 Task: Create and rename a new folder in Outlook.
Action: Mouse moved to (149, 379)
Screenshot: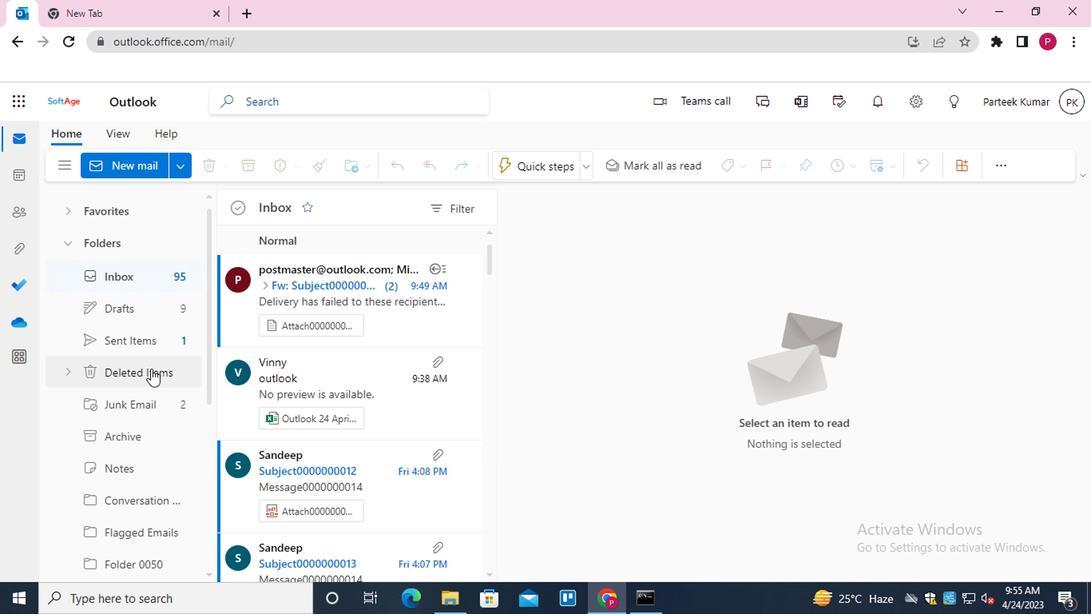 
Action: Mouse scrolled (149, 378) with delta (0, -1)
Screenshot: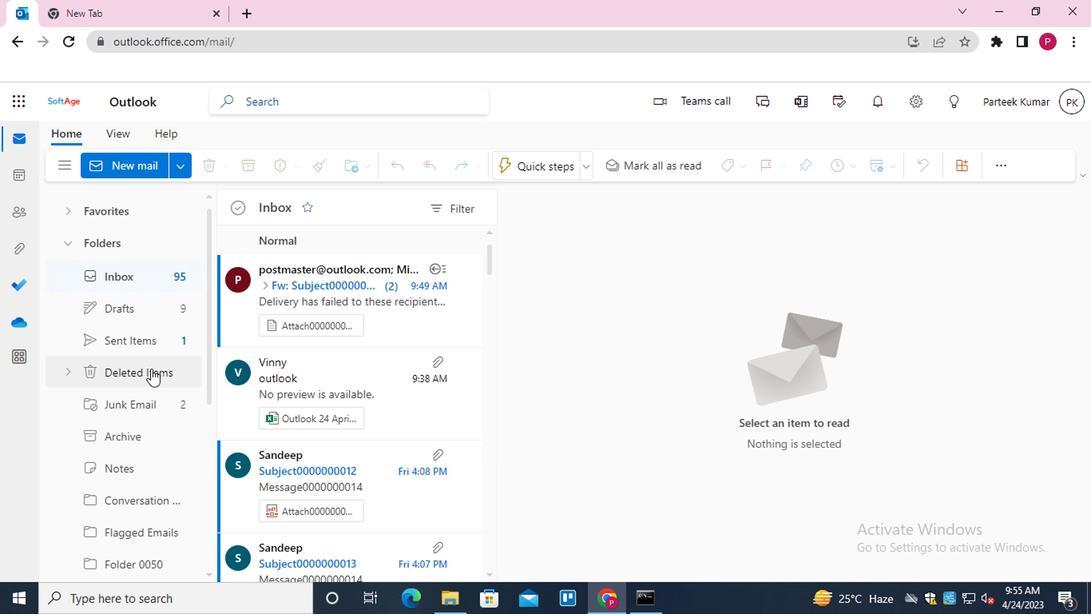 
Action: Mouse moved to (148, 380)
Screenshot: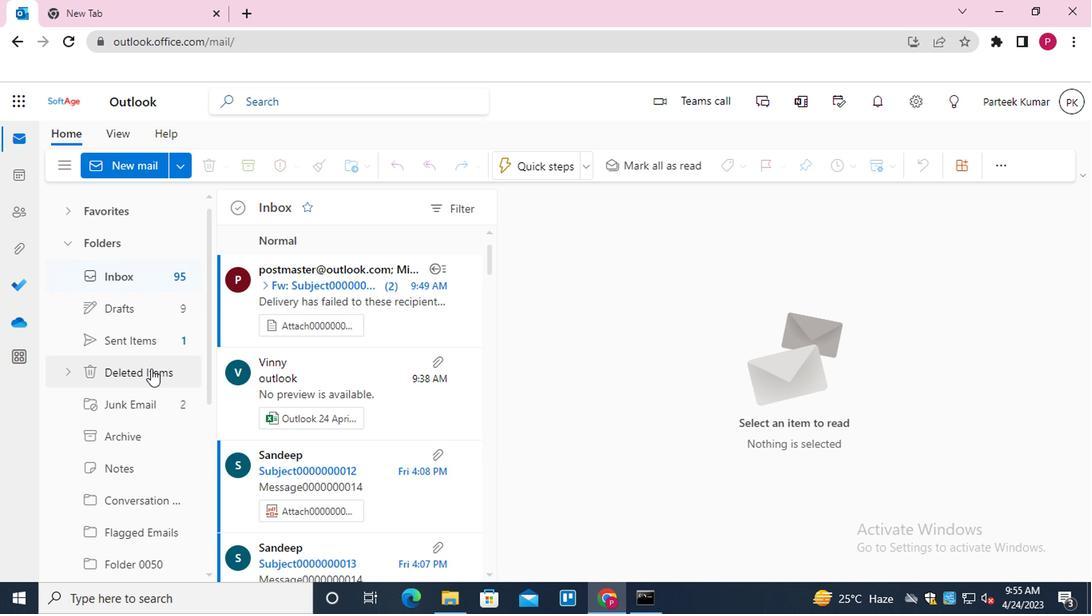 
Action: Mouse scrolled (148, 379) with delta (0, 0)
Screenshot: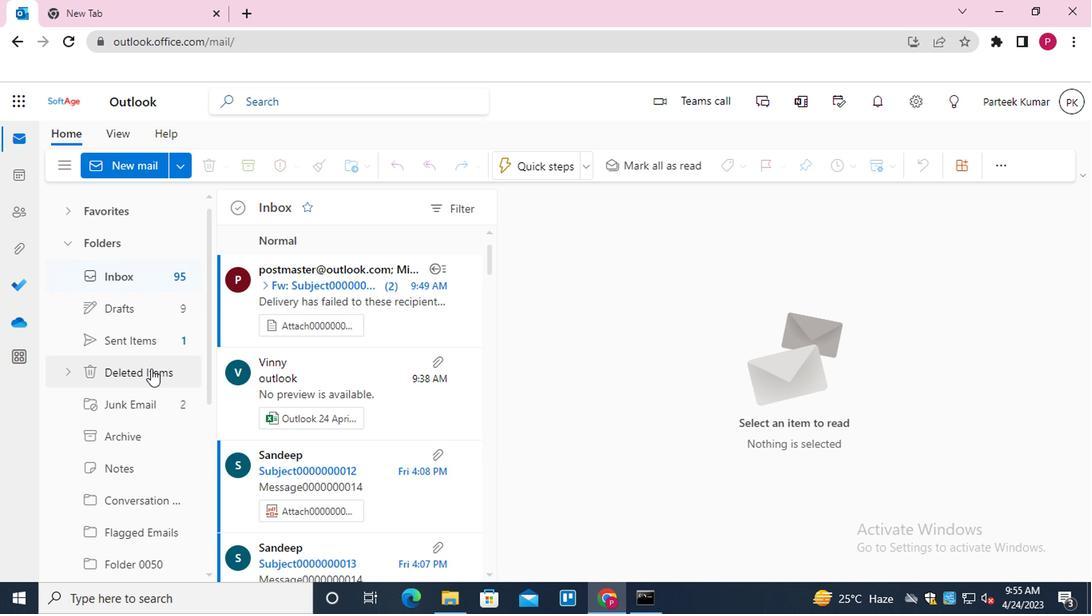 
Action: Mouse moved to (147, 382)
Screenshot: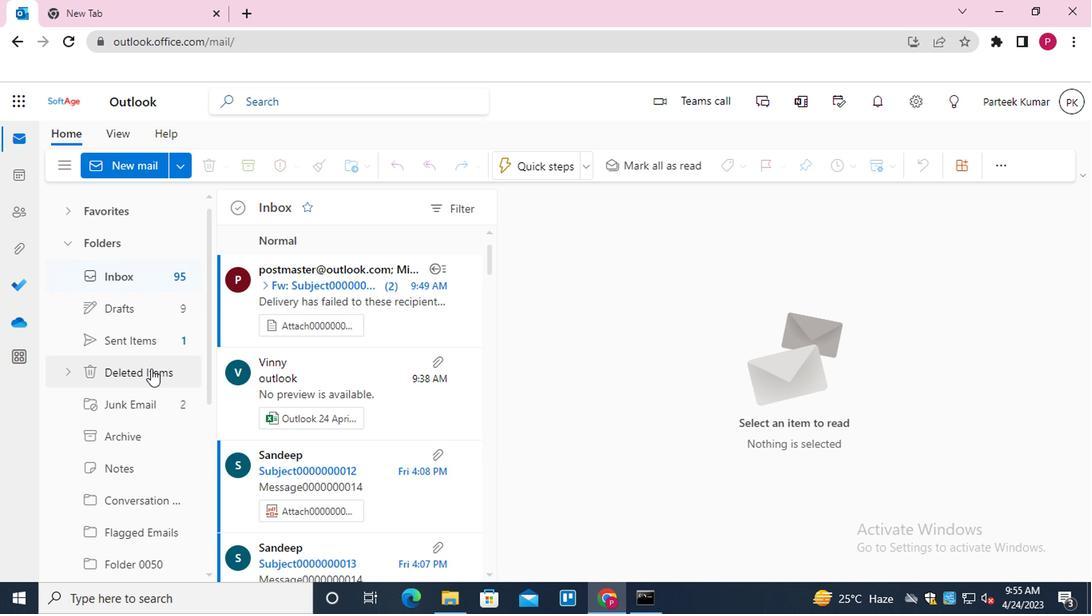 
Action: Mouse scrolled (147, 381) with delta (0, 0)
Screenshot: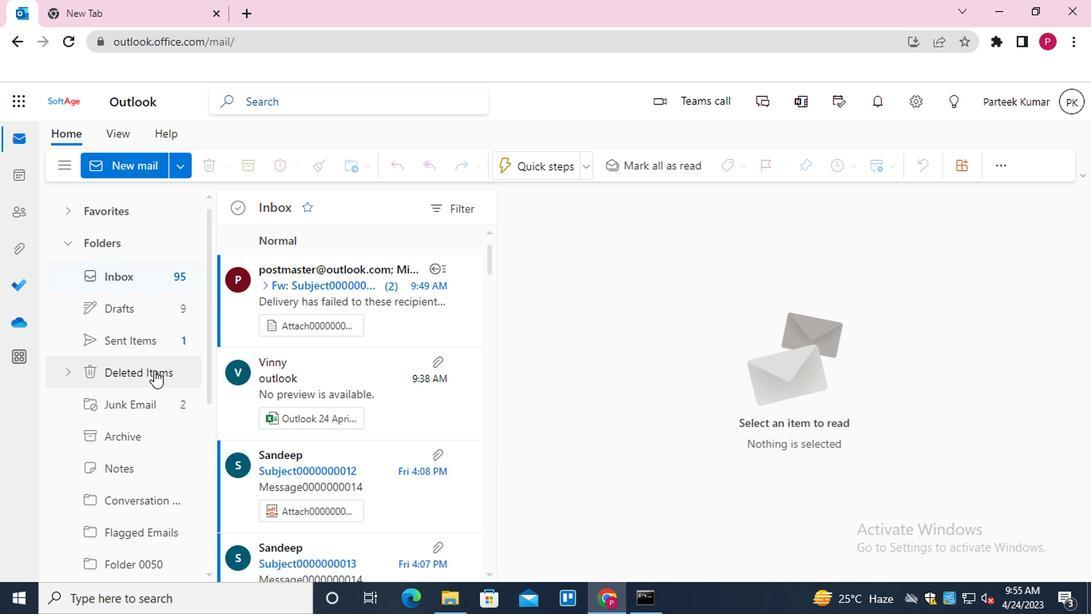 
Action: Mouse moved to (124, 483)
Screenshot: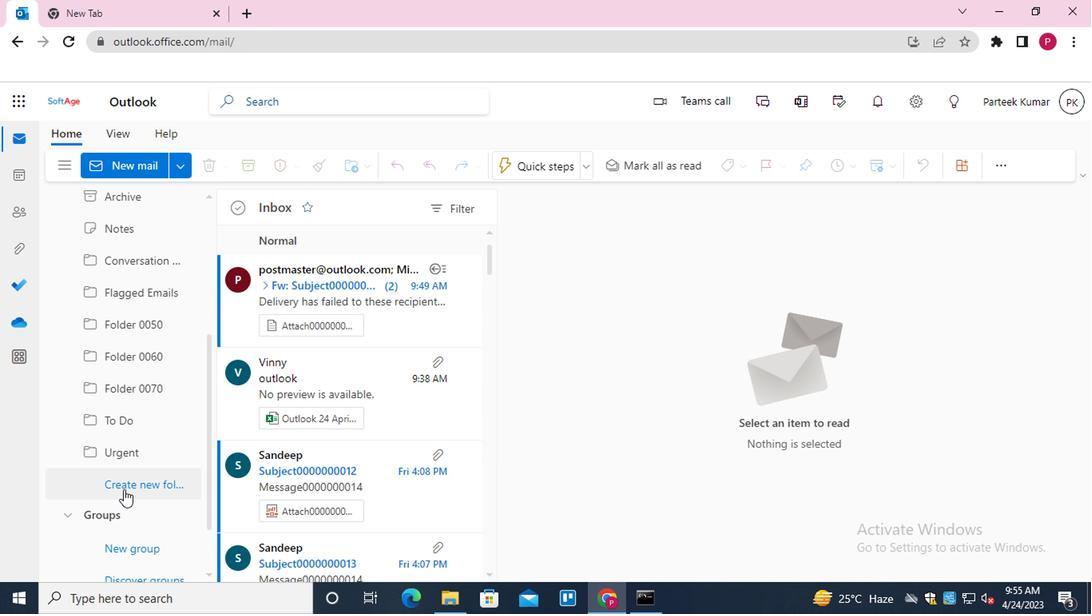 
Action: Mouse pressed left at (124, 483)
Screenshot: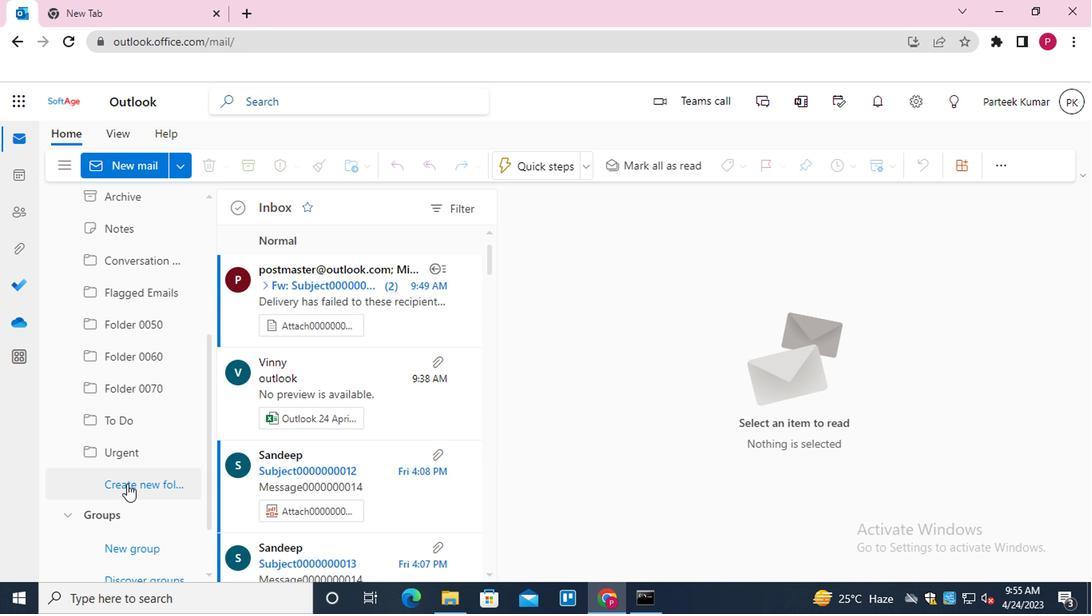
Action: Mouse moved to (101, 487)
Screenshot: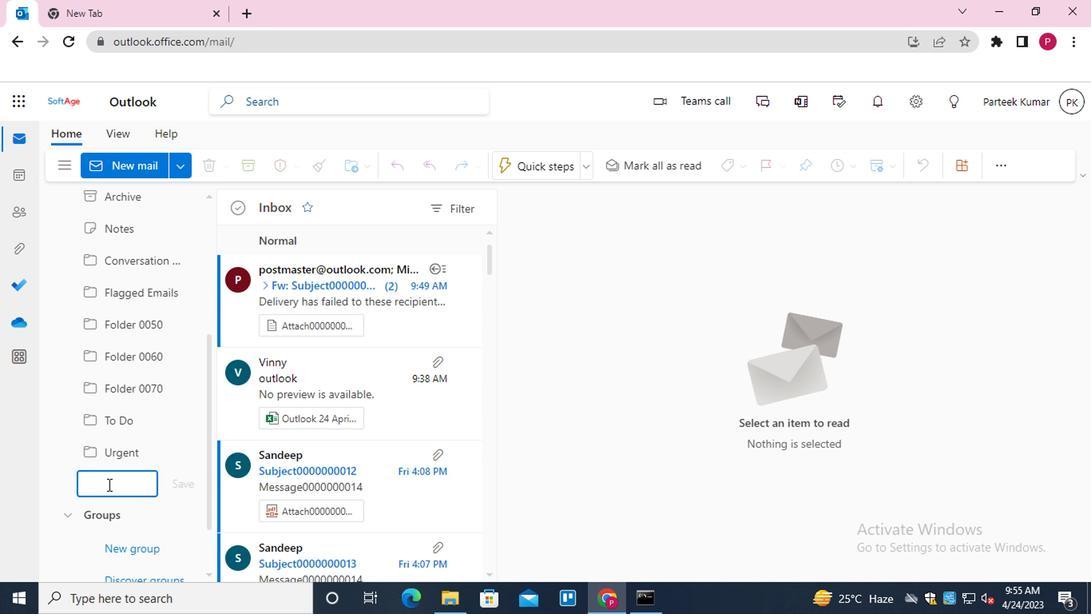 
Action: Key pressed <Key.shift><Key.shift><Key.shift><Key.shift><Key.shift><Key.shift><Key.shift><Key.shift><Key.shift><Key.shift><Key.shift><Key.shift><Key.shift><Key.shift><Key.shift>FOLDRE<Key.backspace><Key.backspace>ER0000000011
Screenshot: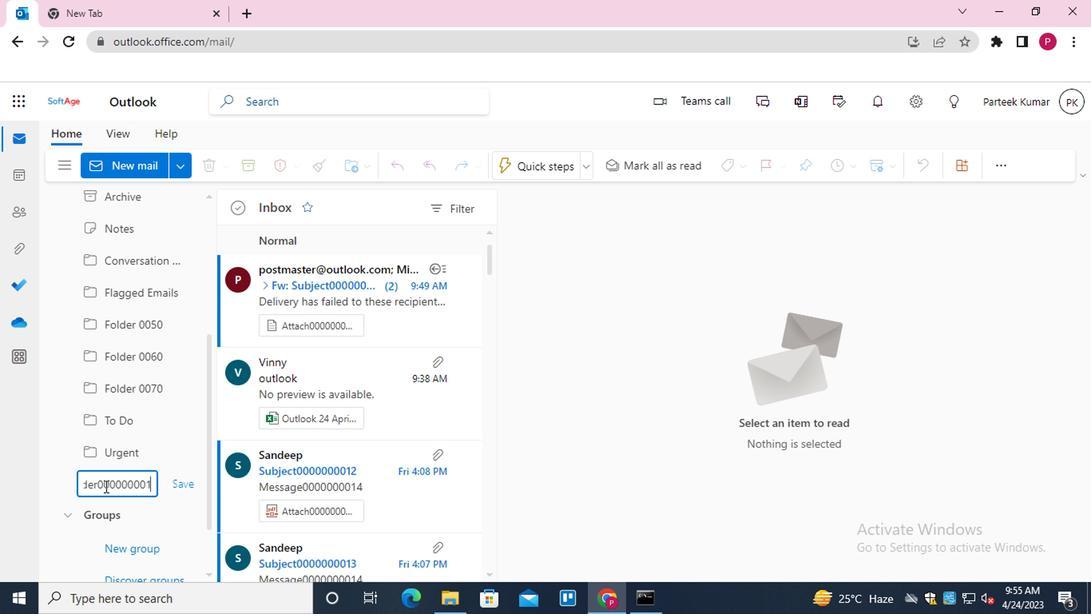 
Action: Mouse moved to (185, 489)
Screenshot: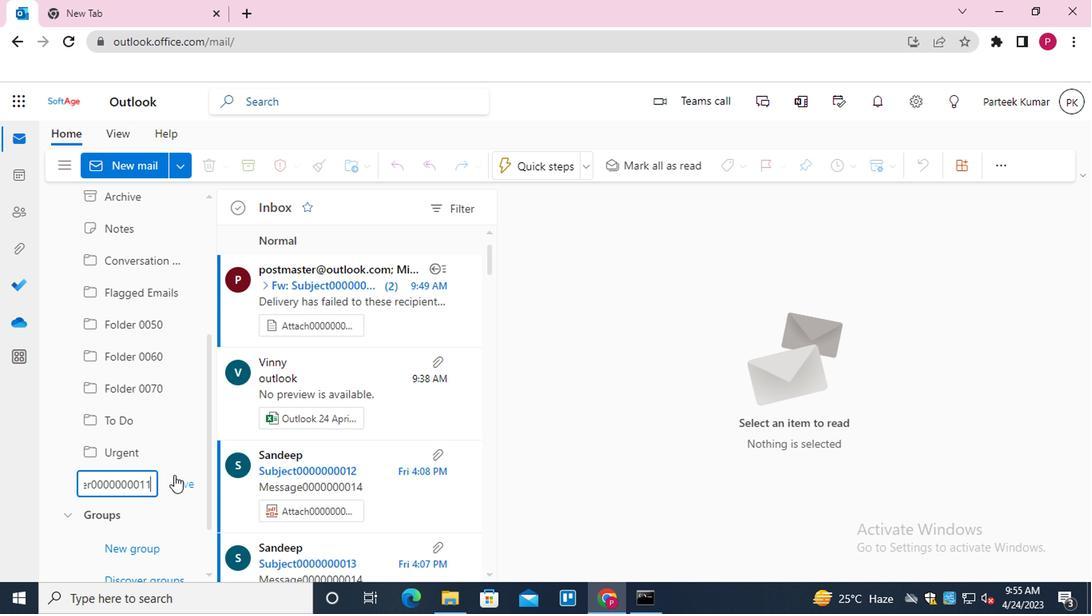 
Action: Mouse pressed left at (185, 489)
Screenshot: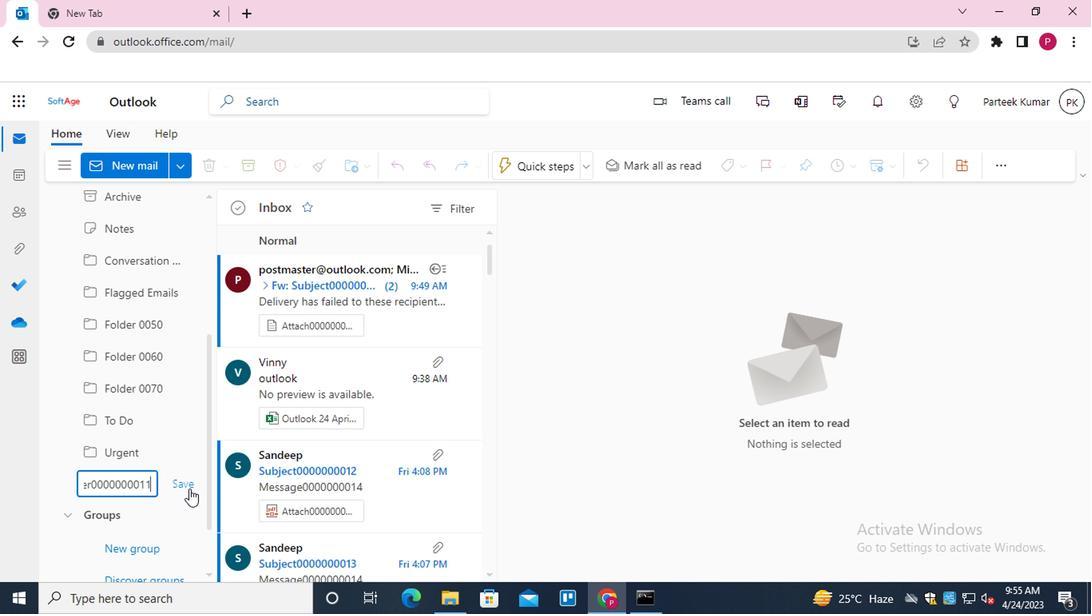 
Action: Mouse moved to (152, 520)
Screenshot: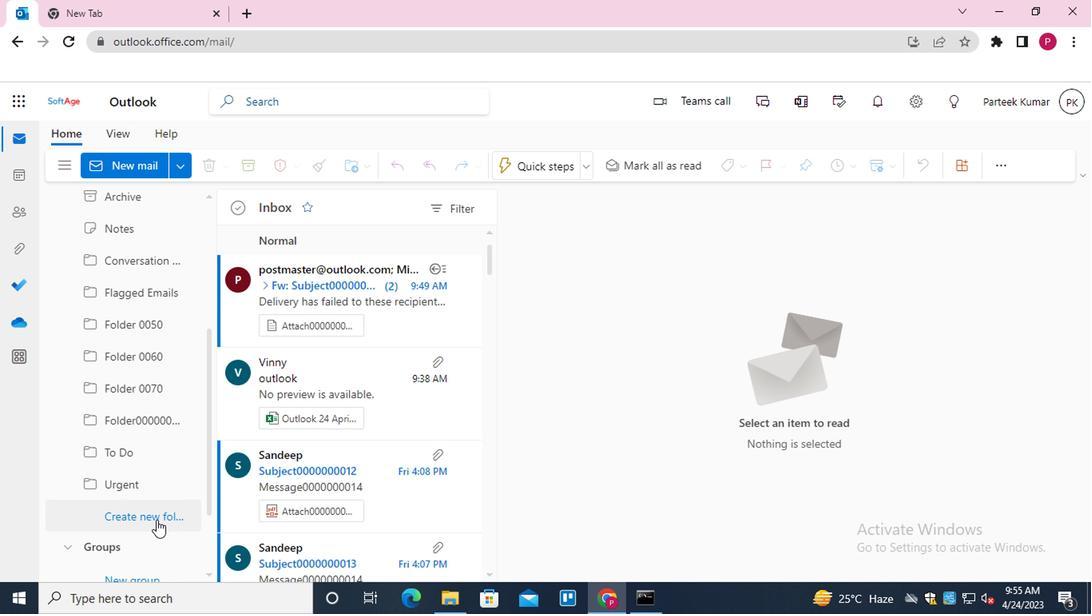 
Action: Mouse pressed left at (152, 520)
Screenshot: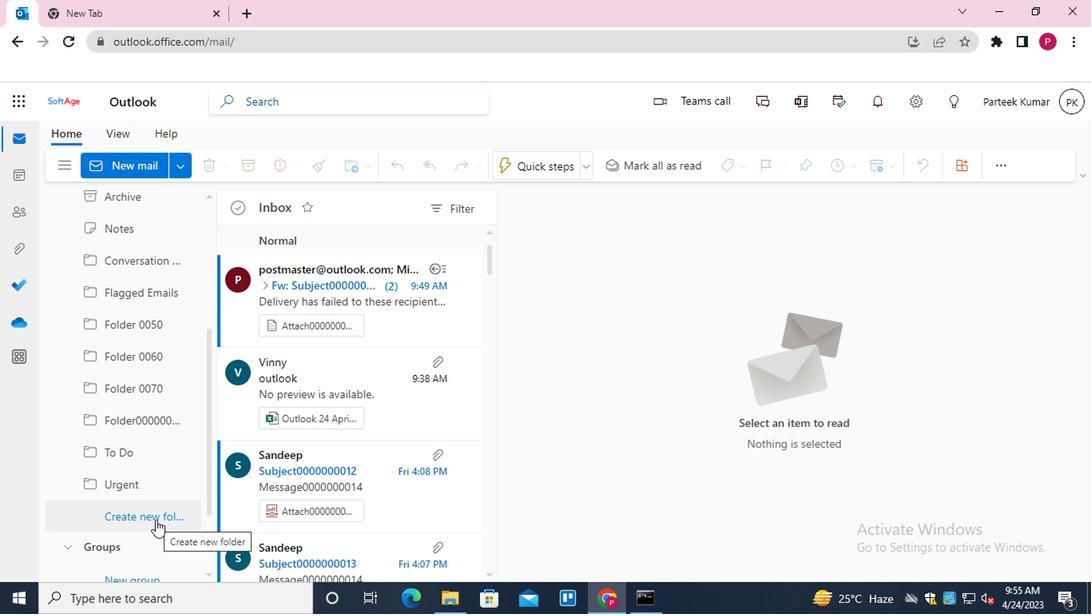 
Action: Key pressed <Key.shift>FOLDER0000000012
Screenshot: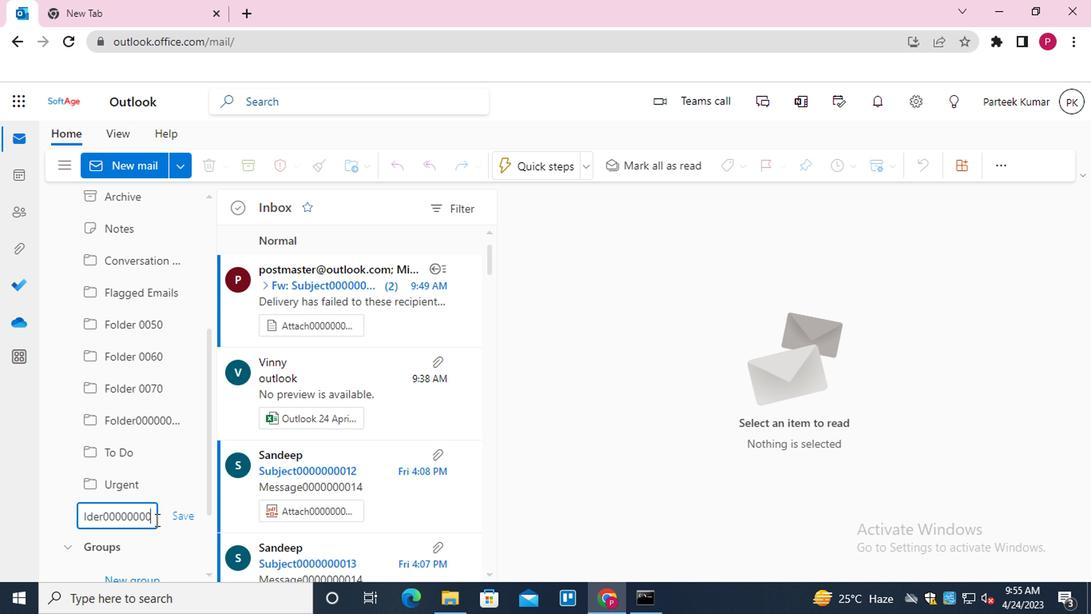 
Action: Mouse moved to (176, 520)
Screenshot: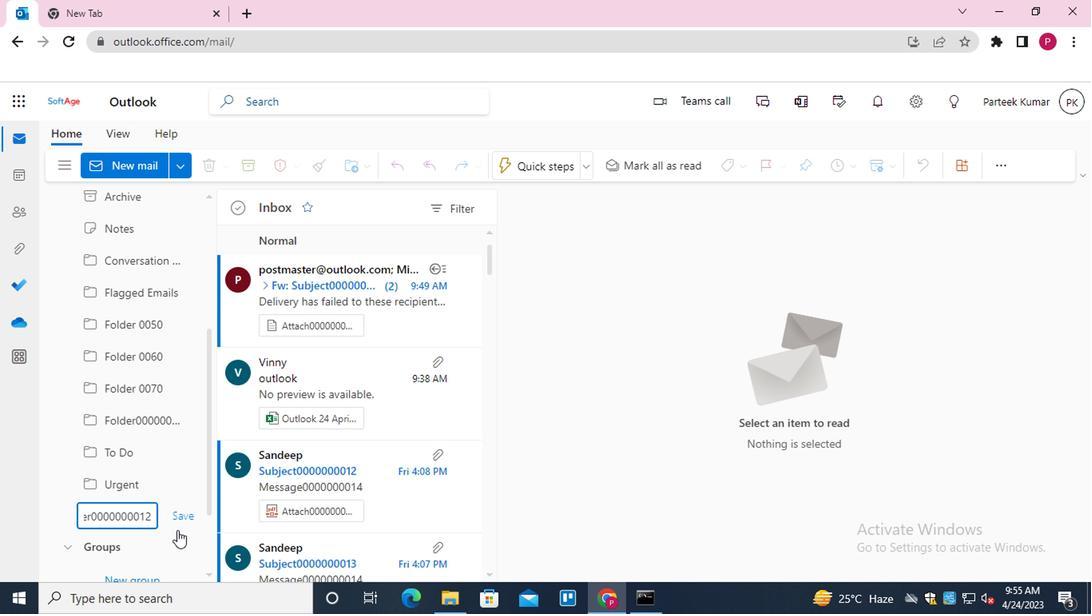 
Action: Mouse pressed left at (176, 520)
Screenshot: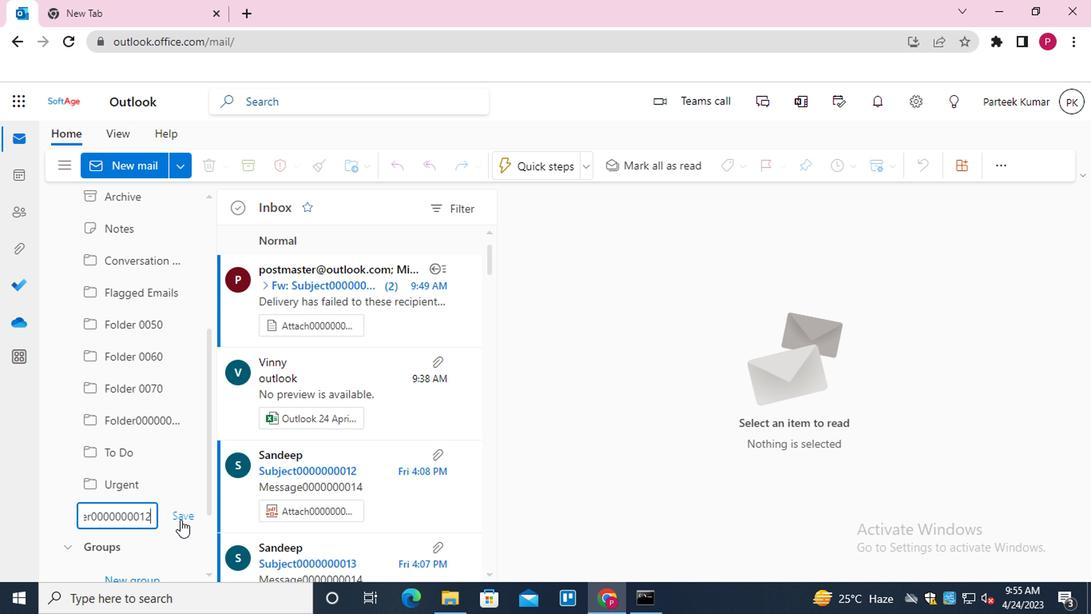 
Action: Mouse moved to (148, 546)
Screenshot: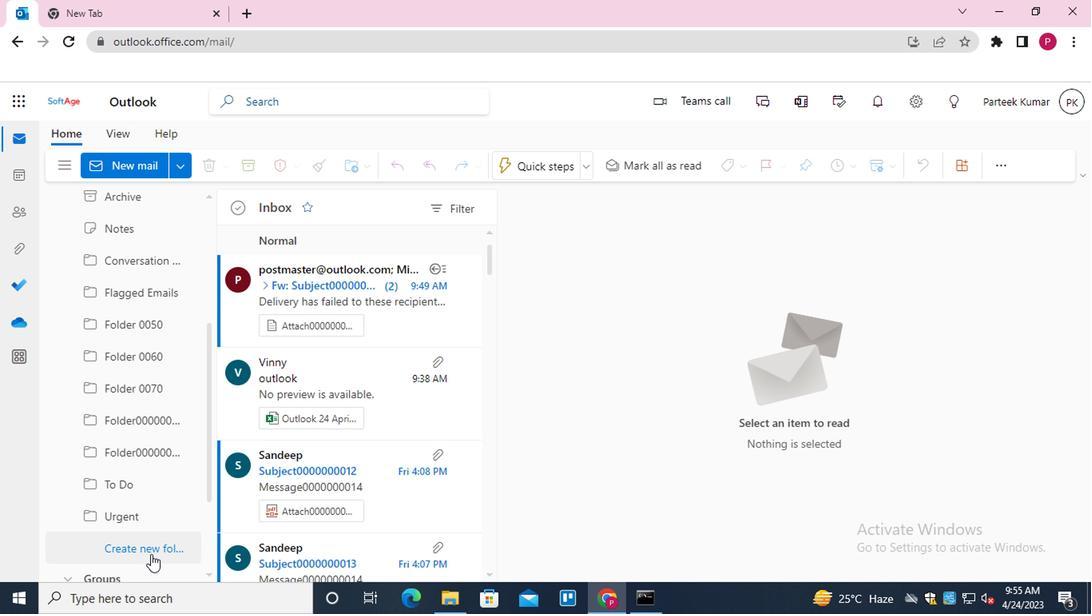 
Action: Mouse pressed left at (148, 546)
Screenshot: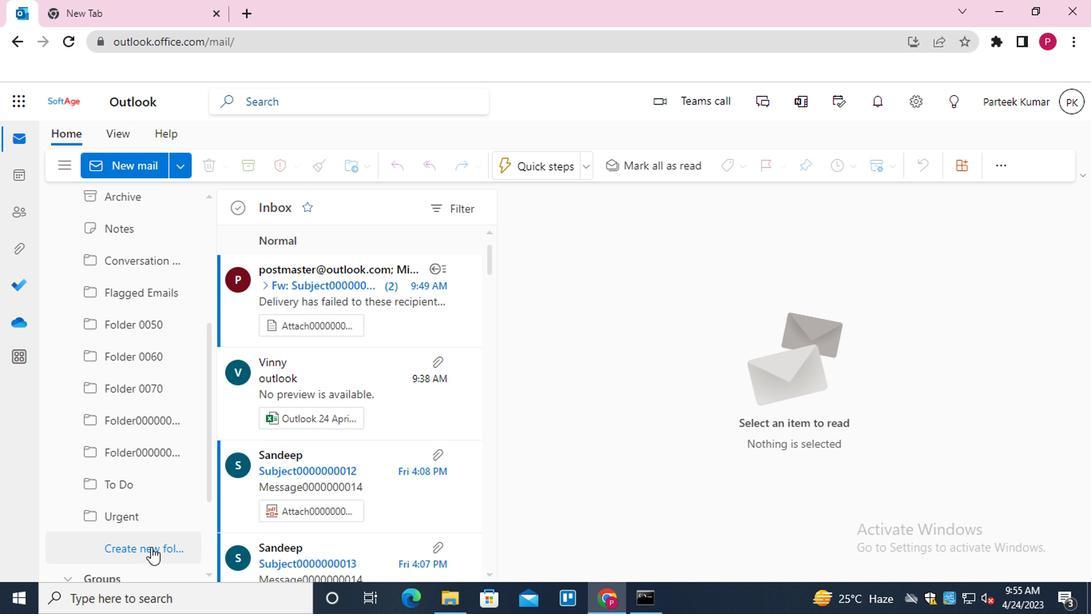 
Action: Mouse moved to (110, 539)
Screenshot: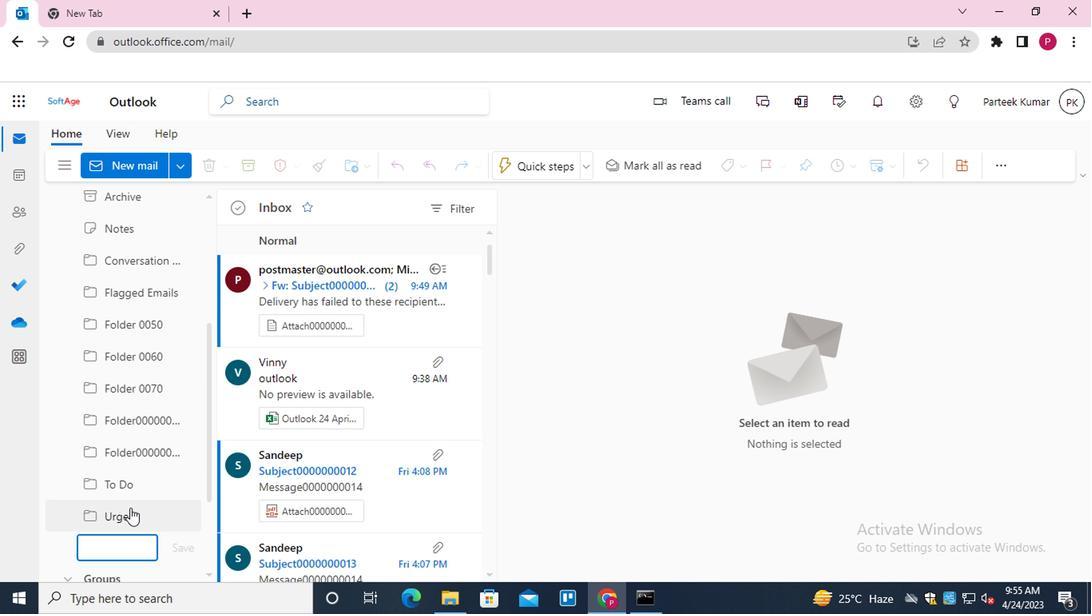 
Action: Key pressed <Key.shift>FOLDER0000000013
Screenshot: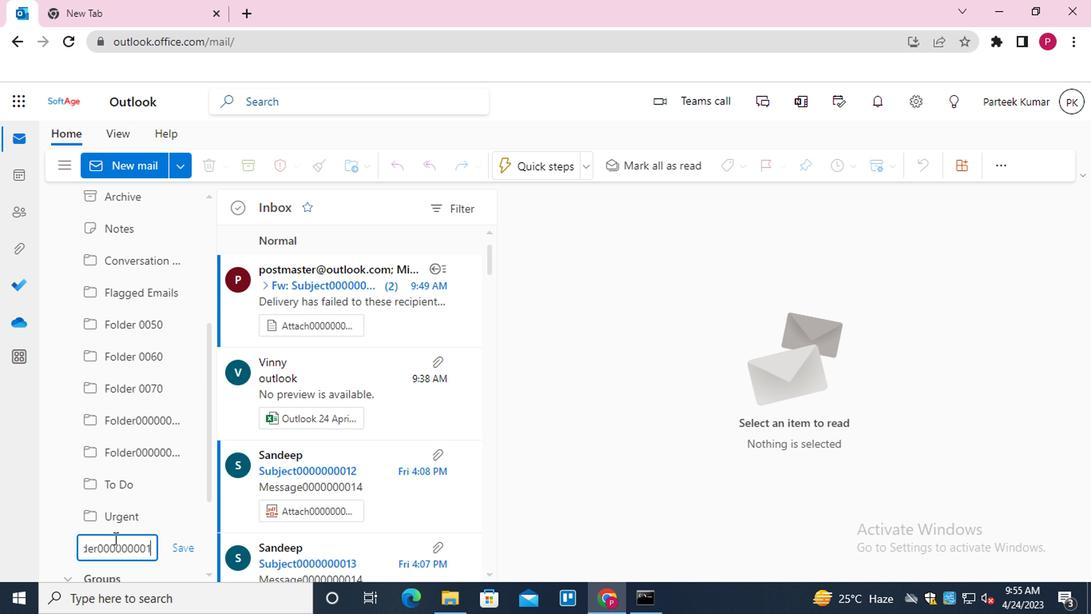 
Action: Mouse moved to (185, 549)
Screenshot: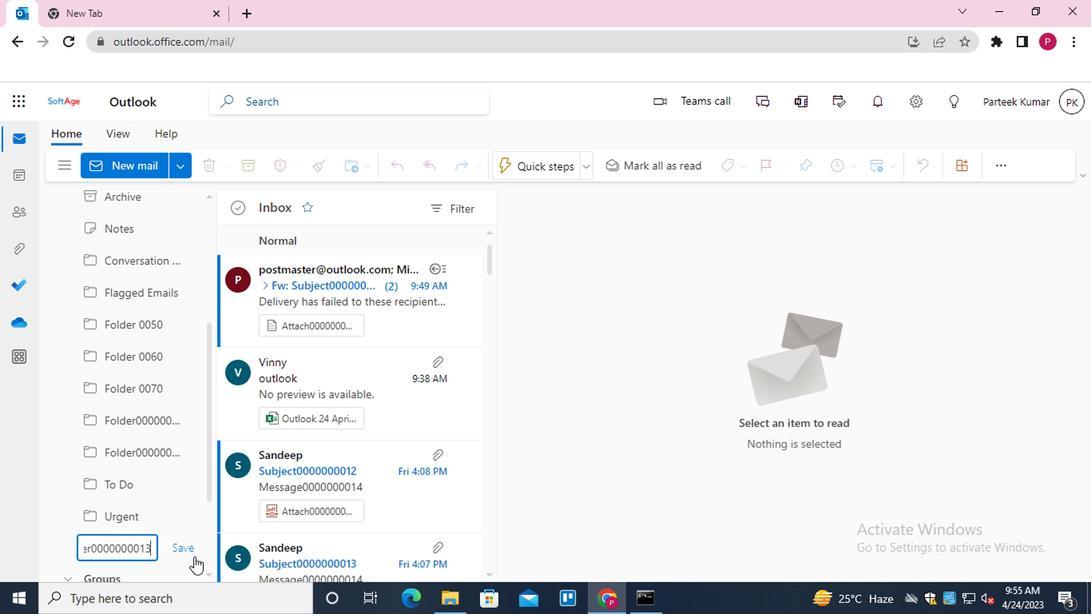 
Action: Mouse pressed left at (185, 549)
Screenshot: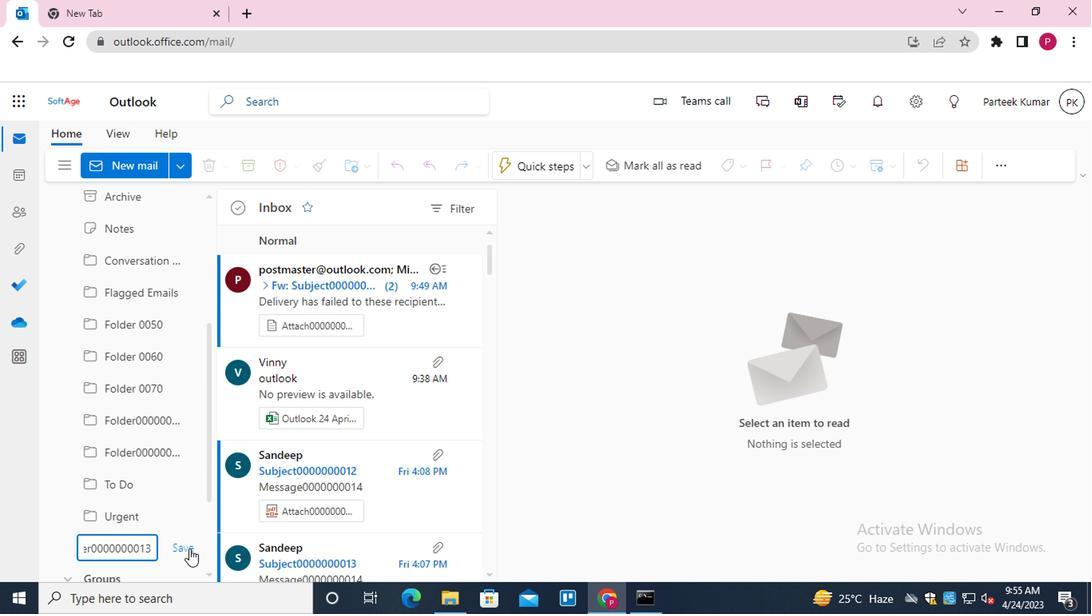 
Action: Mouse moved to (137, 423)
Screenshot: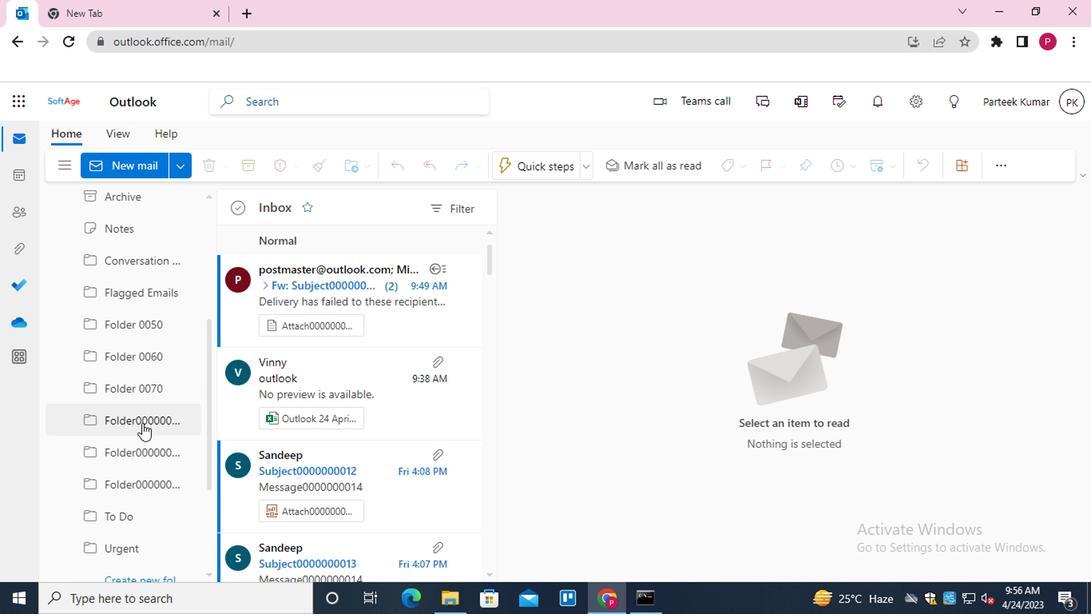 
Action: Mouse pressed right at (137, 423)
Screenshot: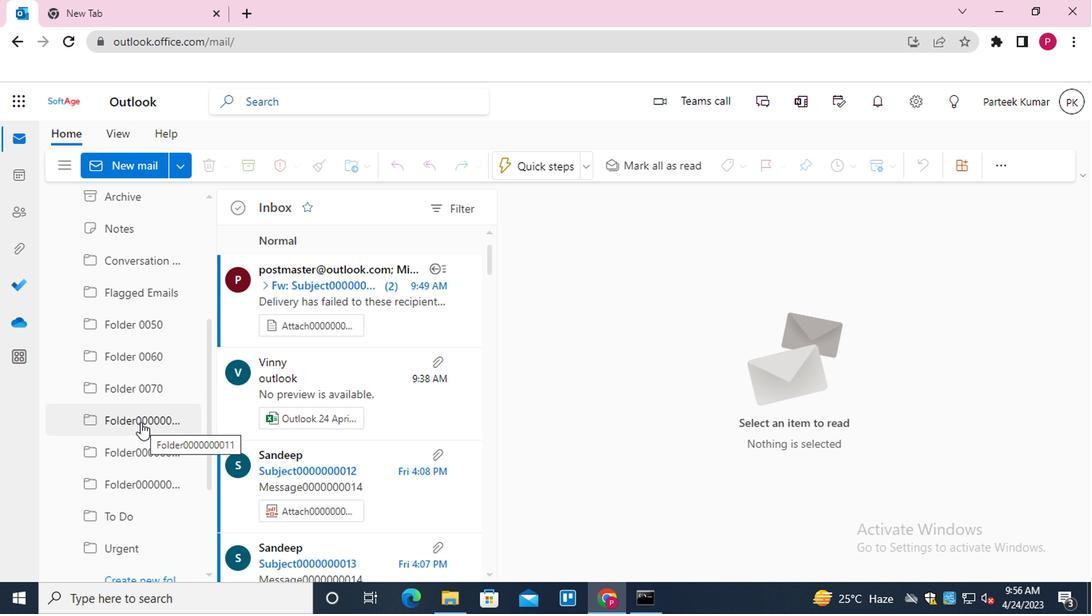 
Action: Mouse moved to (197, 159)
Screenshot: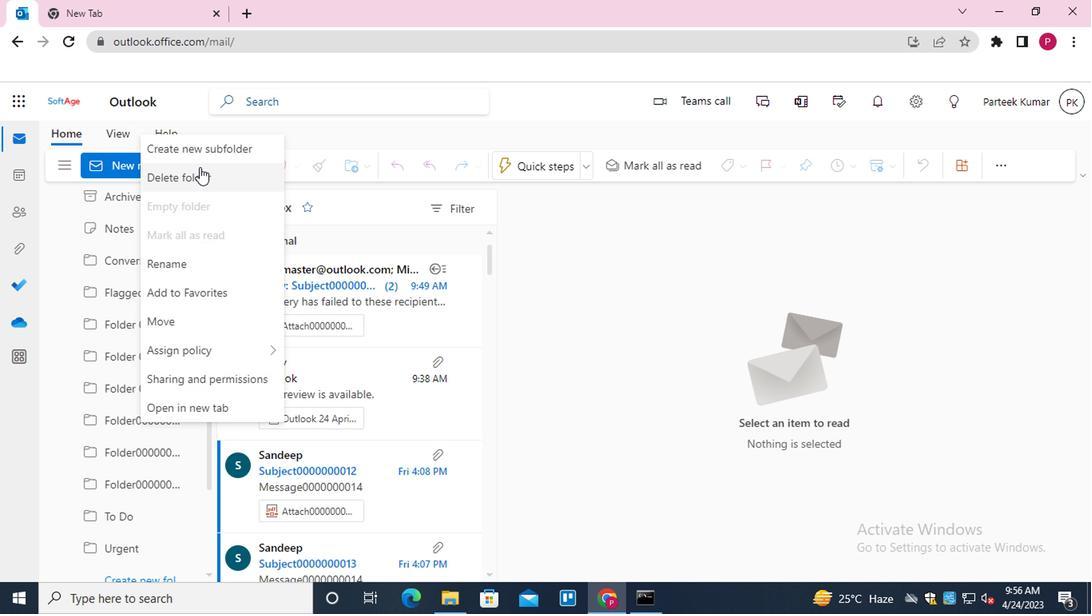 
Action: Mouse pressed left at (197, 159)
Screenshot: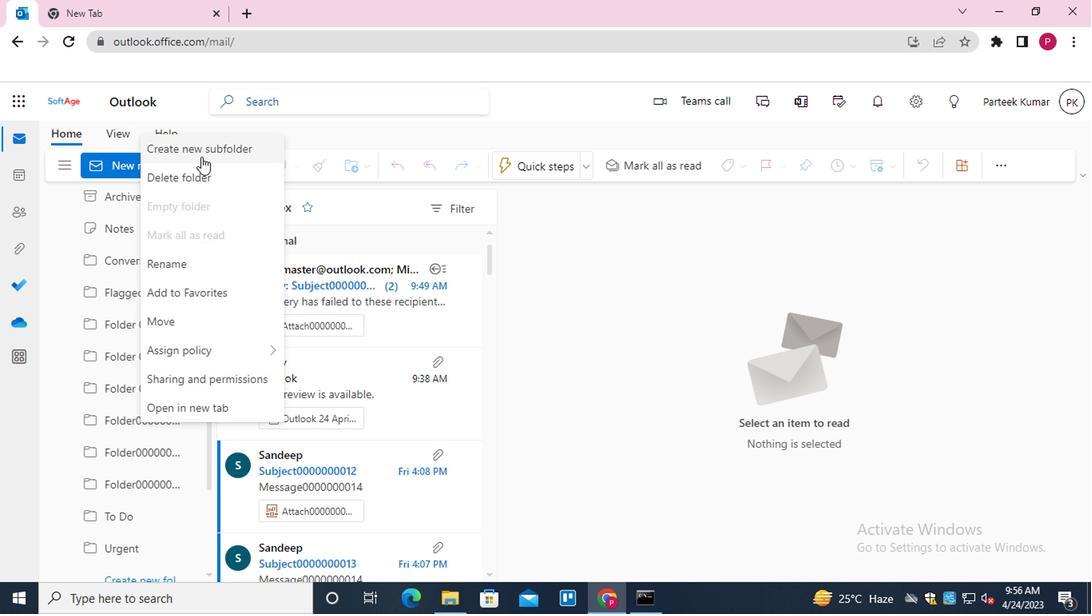 
Action: Mouse moved to (140, 462)
Screenshot: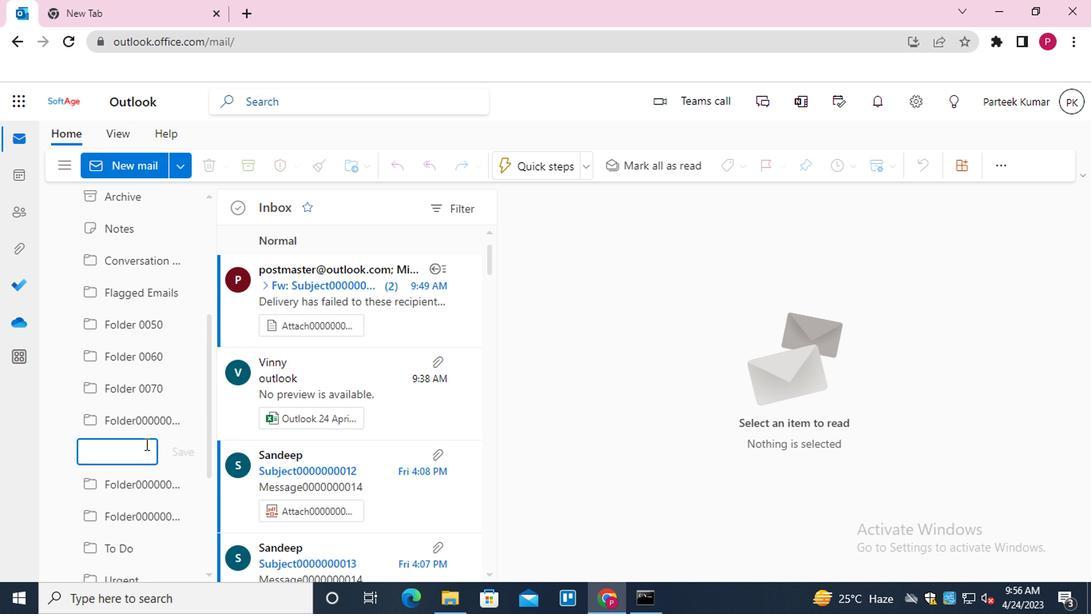 
Action: Key pressed <Key.shift>FOLDER0000000014
Screenshot: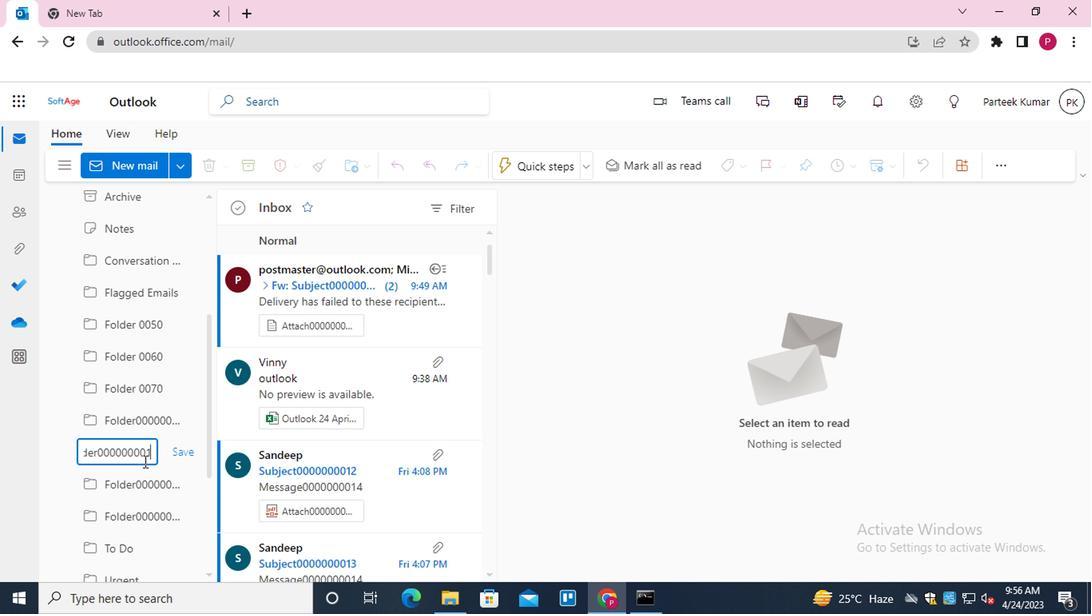 
Action: Mouse moved to (174, 449)
Screenshot: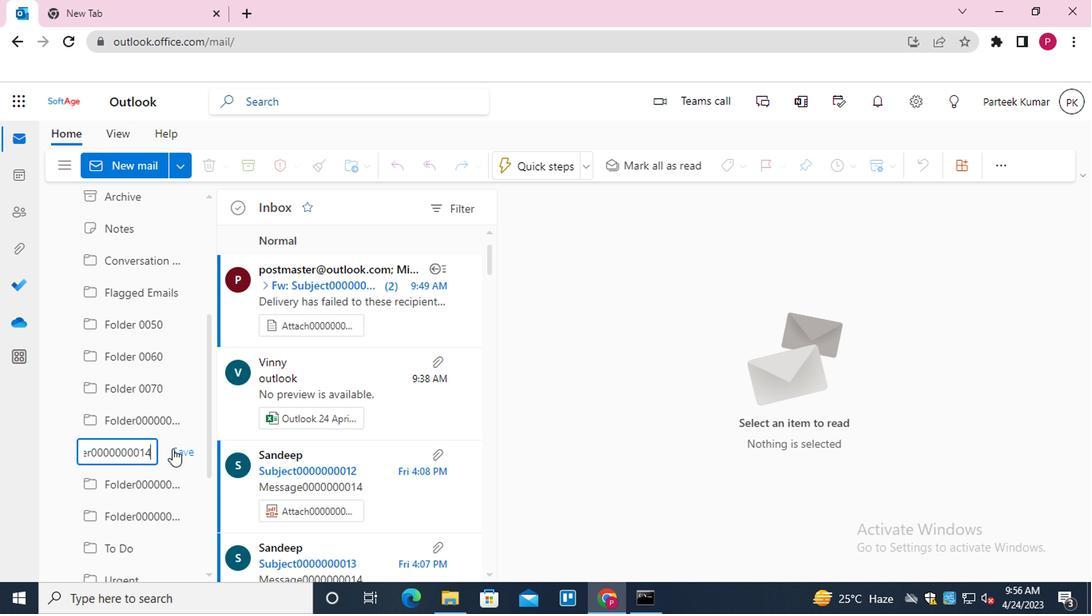 
Action: Mouse pressed left at (174, 449)
Screenshot: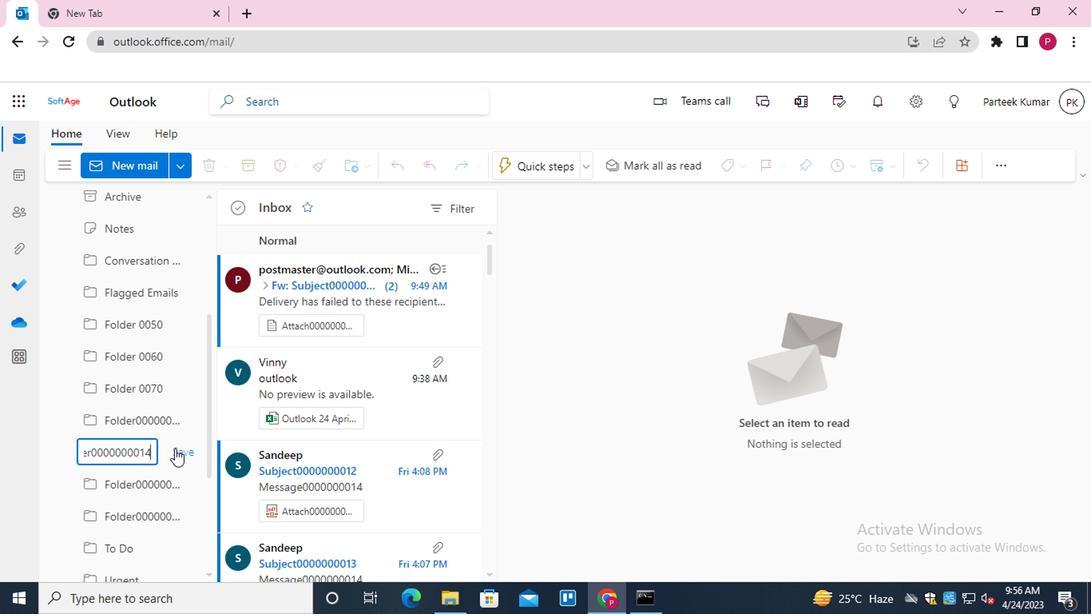 
Action: Mouse moved to (151, 489)
Screenshot: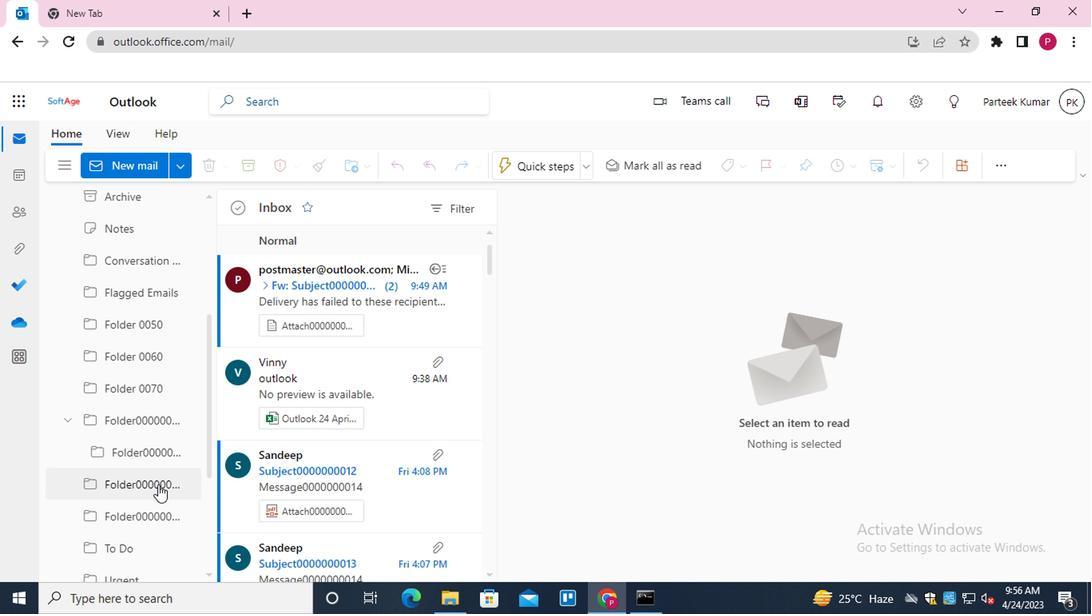 
Action: Mouse pressed left at (151, 489)
Screenshot: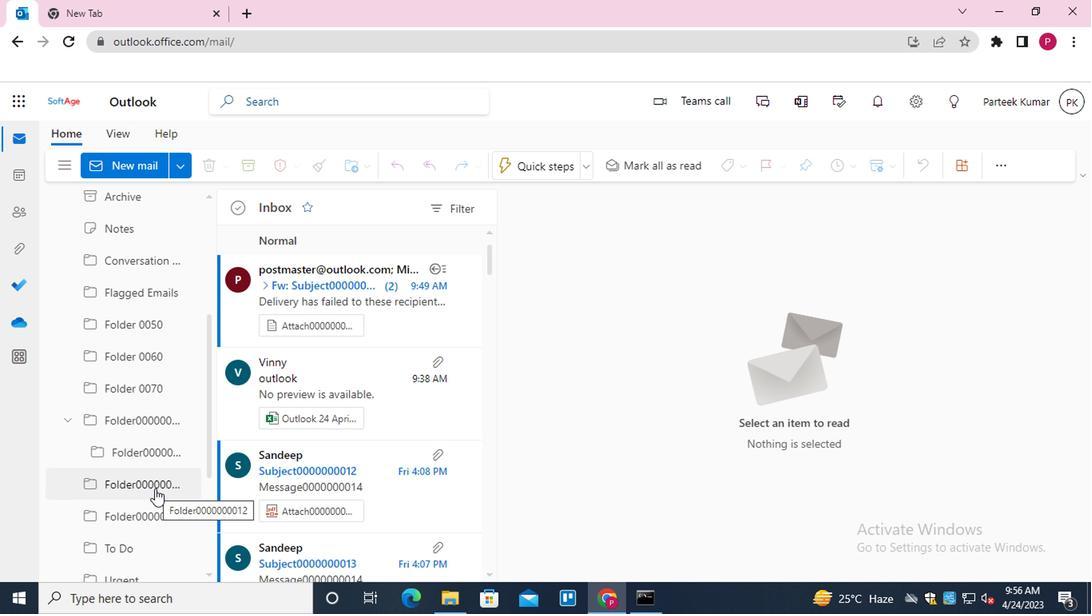 
Action: Mouse moved to (148, 489)
Screenshot: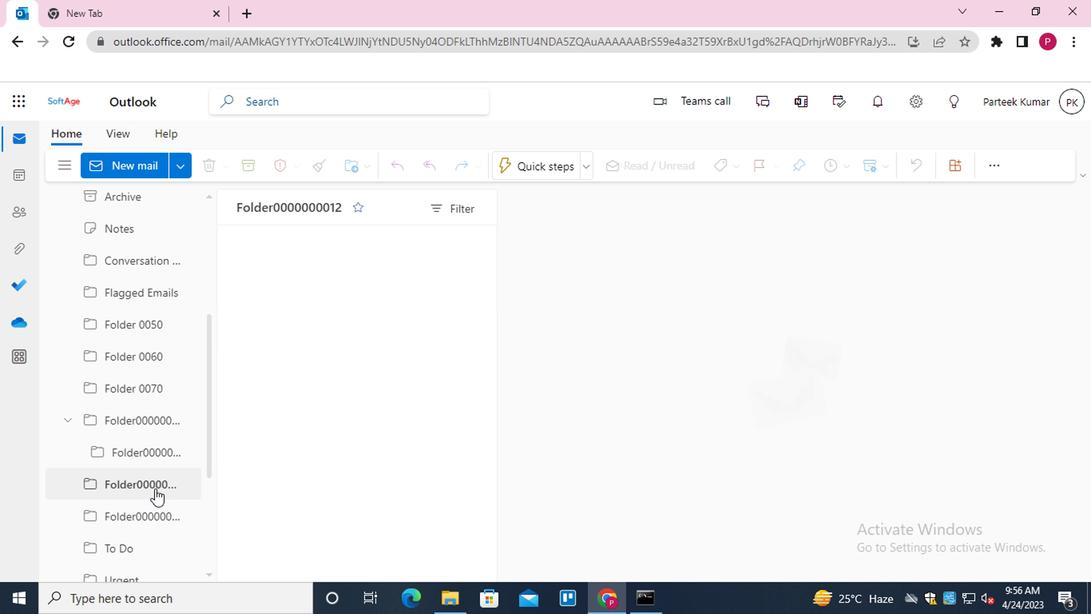 
Action: Mouse pressed right at (148, 489)
Screenshot: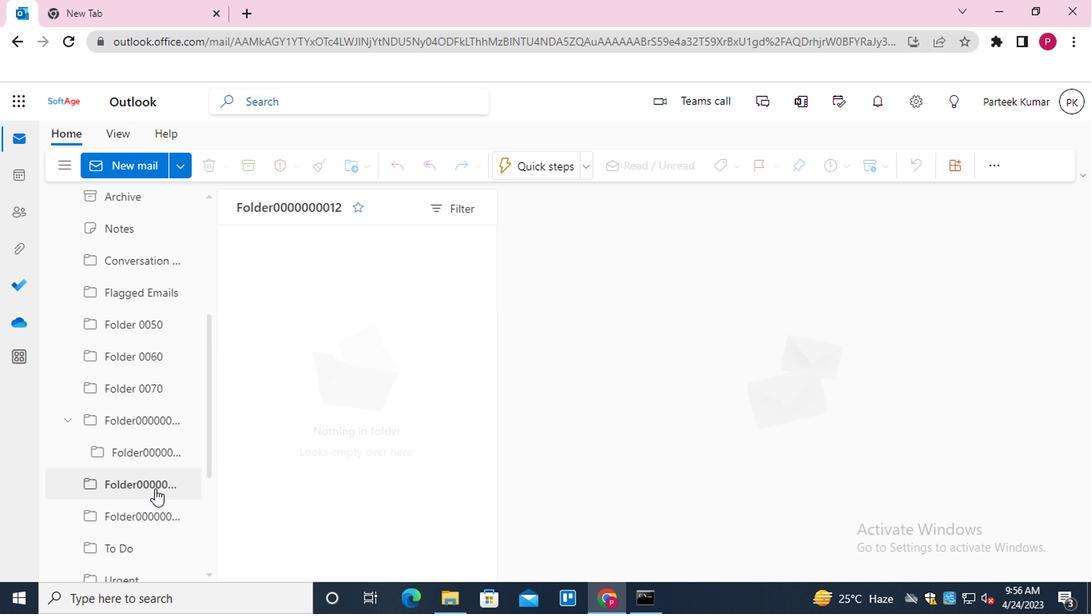 
Action: Mouse moved to (209, 214)
Screenshot: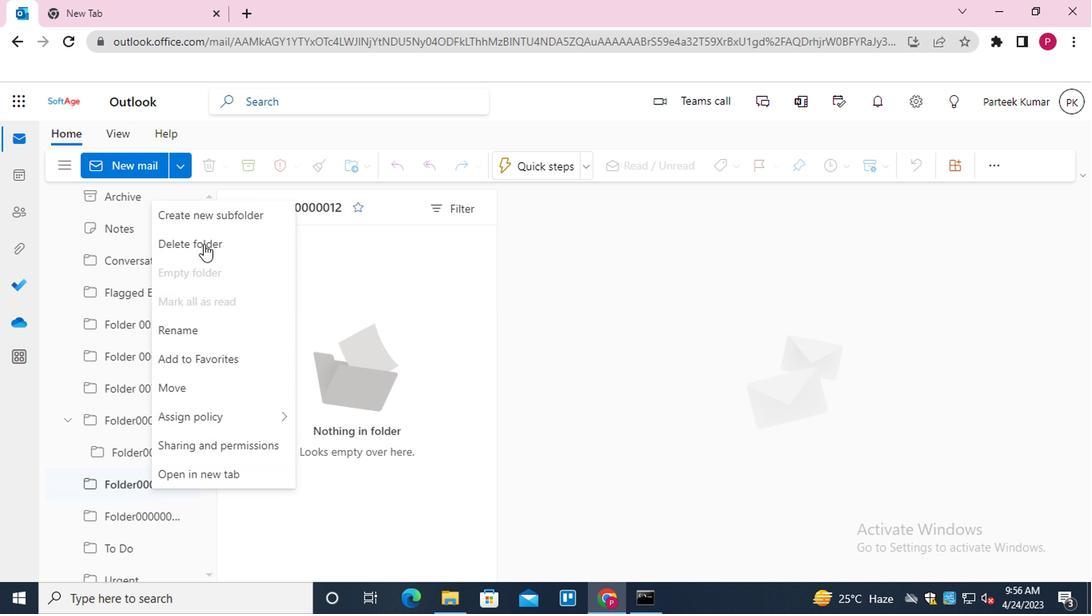 
Action: Mouse pressed left at (209, 214)
Screenshot: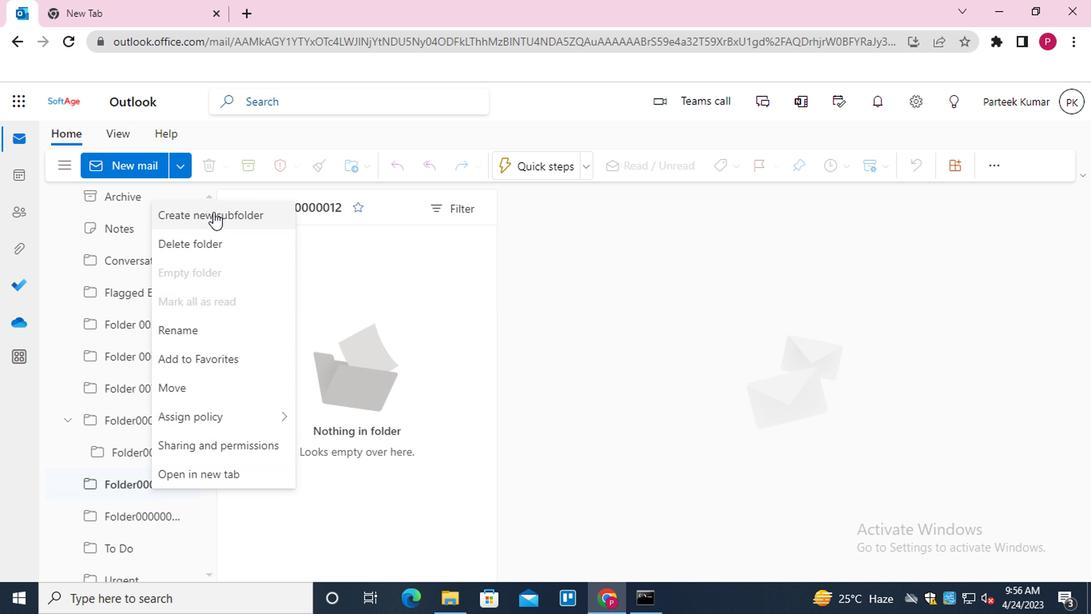 
Action: Mouse moved to (208, 347)
Screenshot: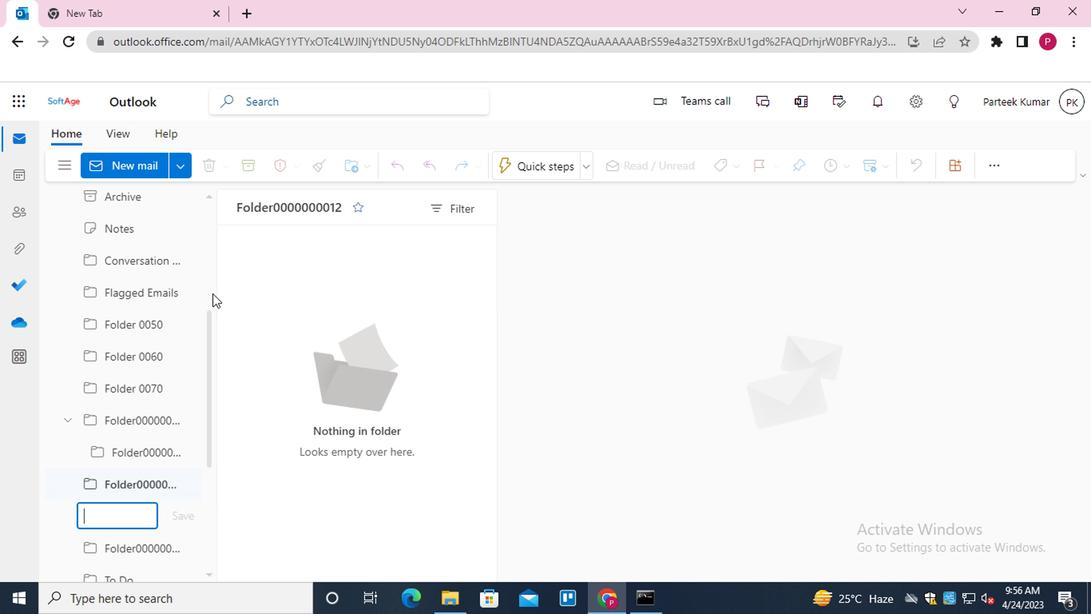 
Action: Key pressed <Key.shift>FOLDER0000000015
Screenshot: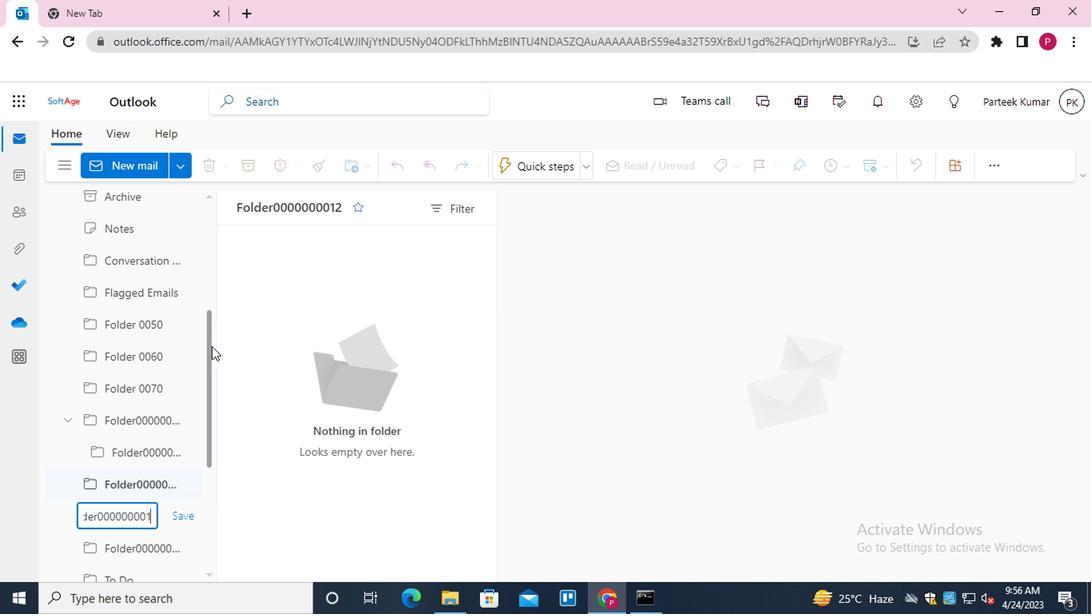 
Action: Mouse moved to (179, 517)
Screenshot: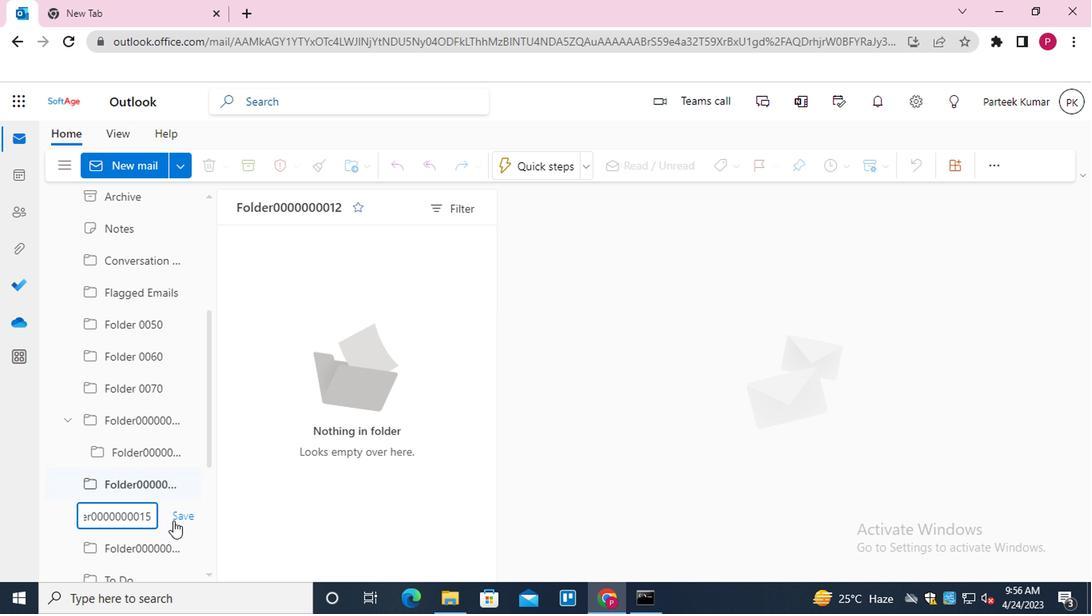 
Action: Mouse pressed left at (179, 517)
Screenshot: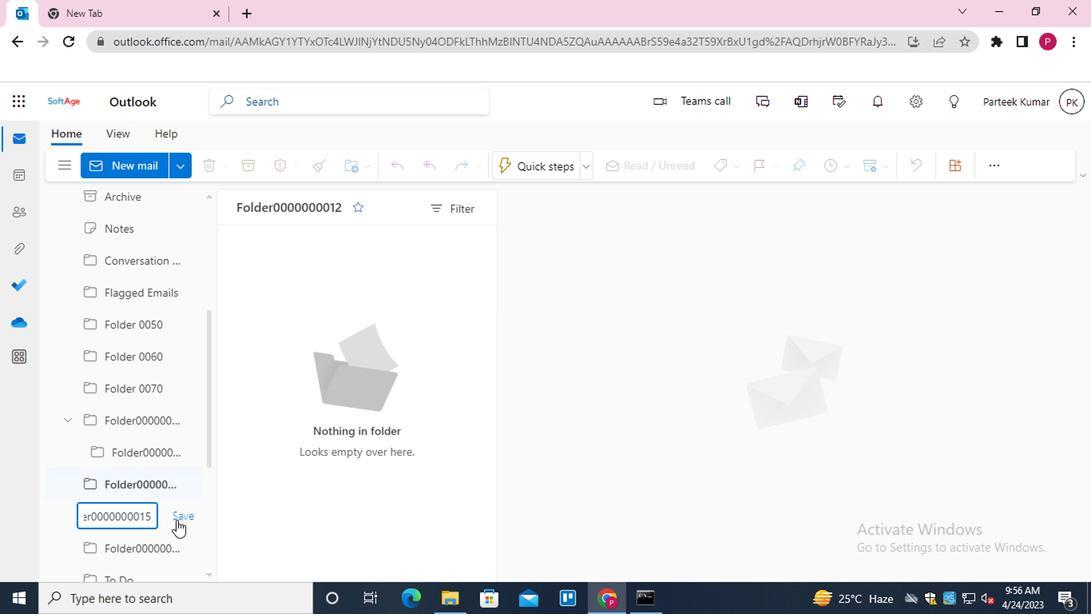 
Action: Mouse moved to (171, 481)
Screenshot: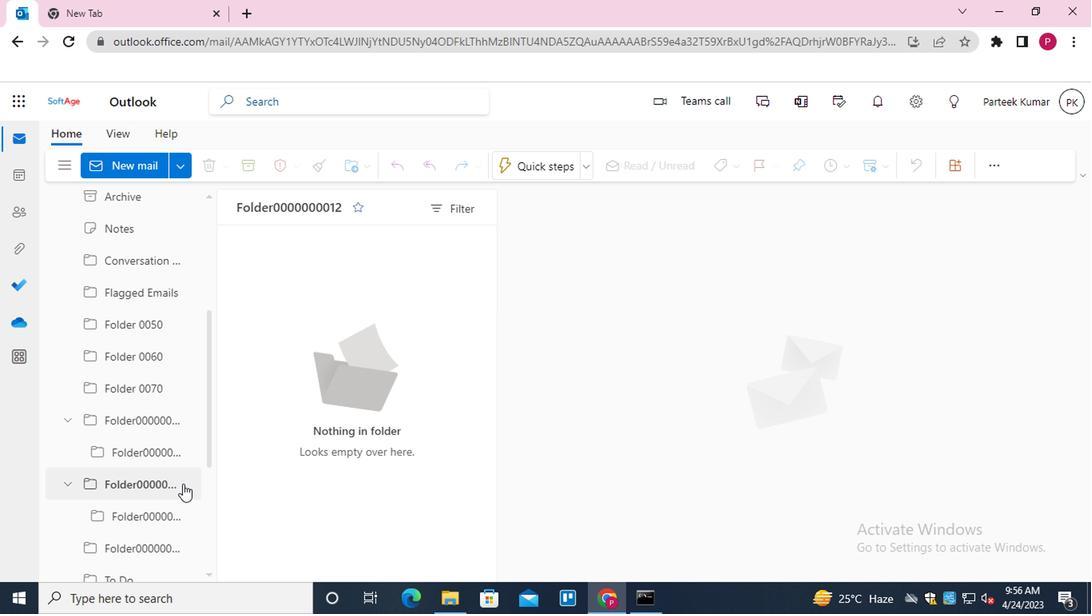 
Action: Mouse scrolled (171, 479) with delta (0, -1)
Screenshot: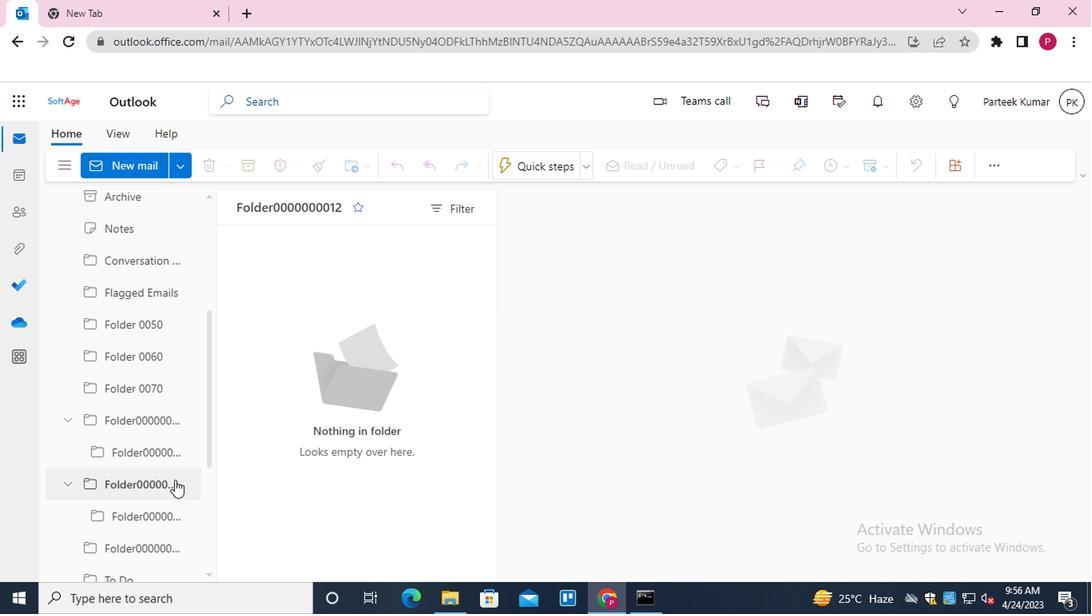 
